 Task: Select email notification preferences to none.
Action: Mouse moved to (1326, 65)
Screenshot: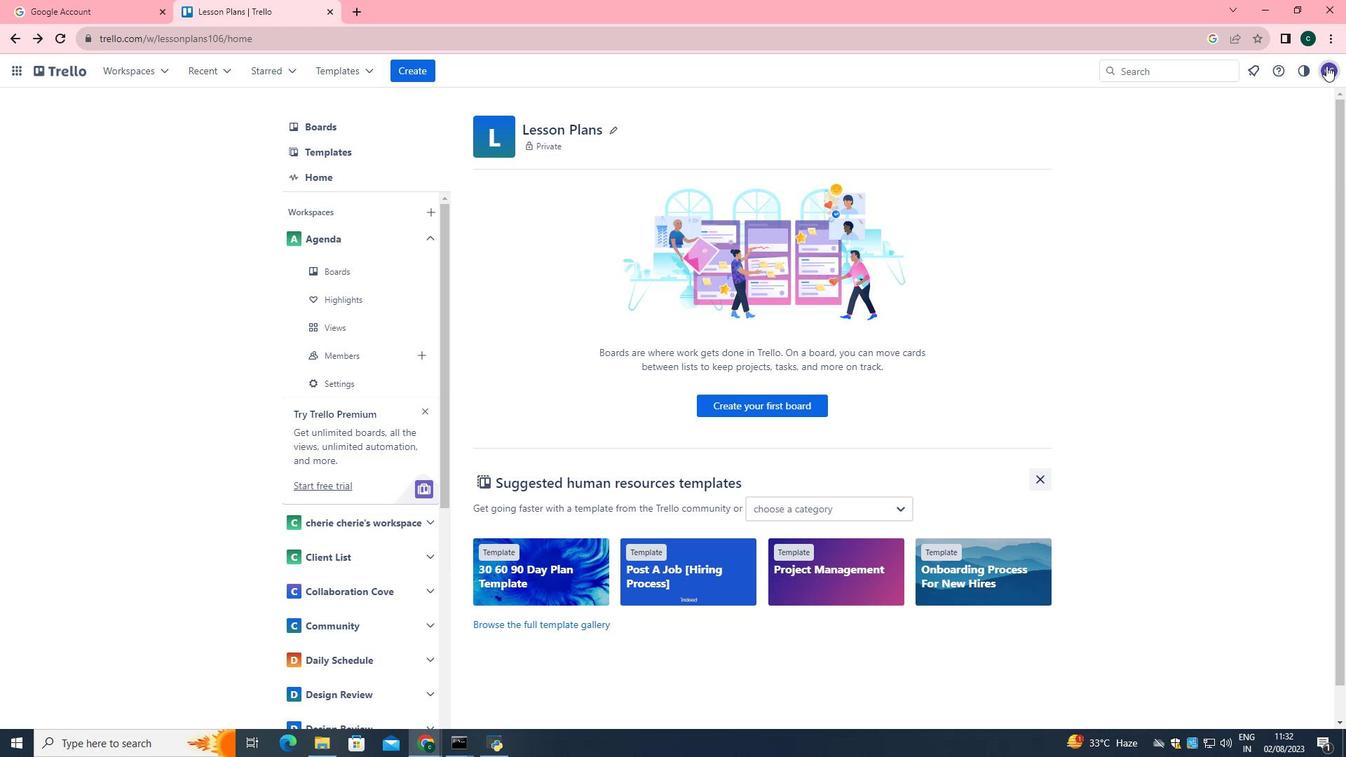 
Action: Mouse pressed left at (1326, 65)
Screenshot: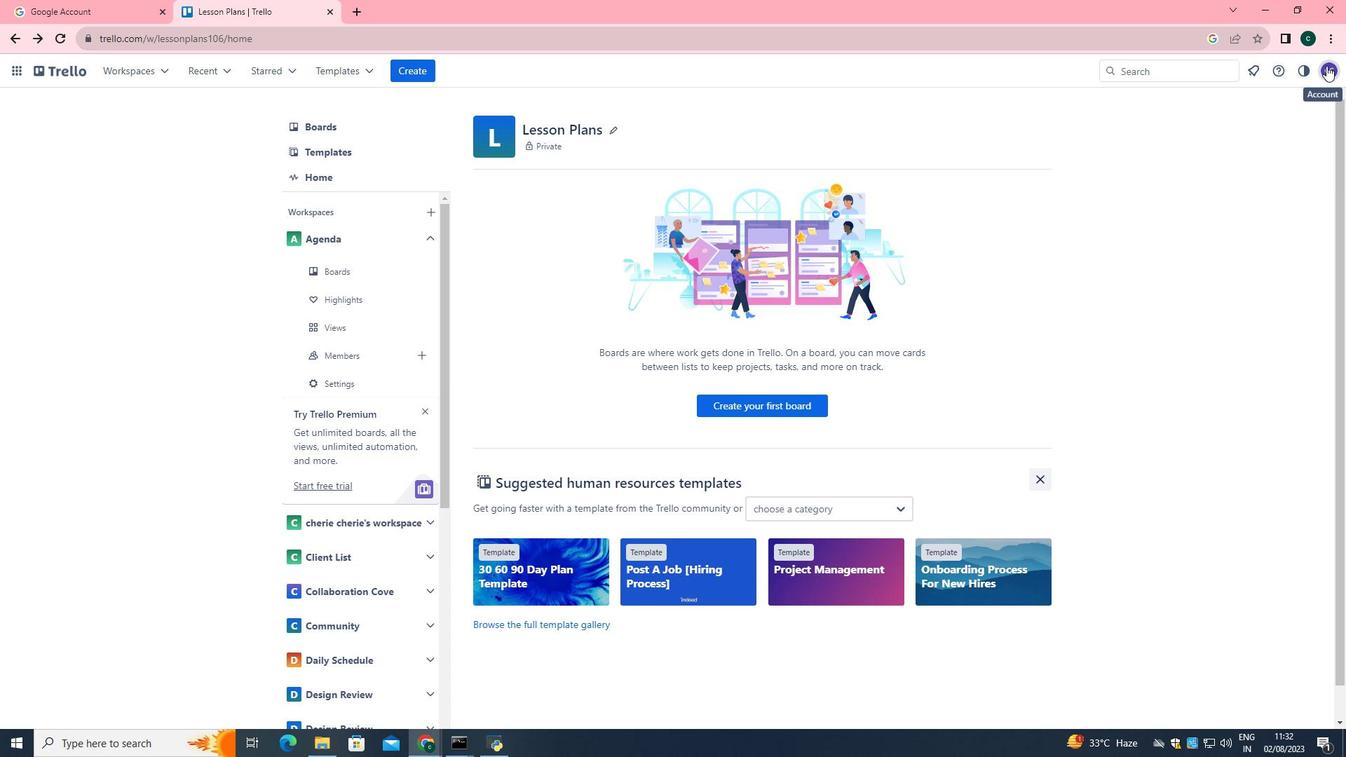 
Action: Mouse moved to (1216, 328)
Screenshot: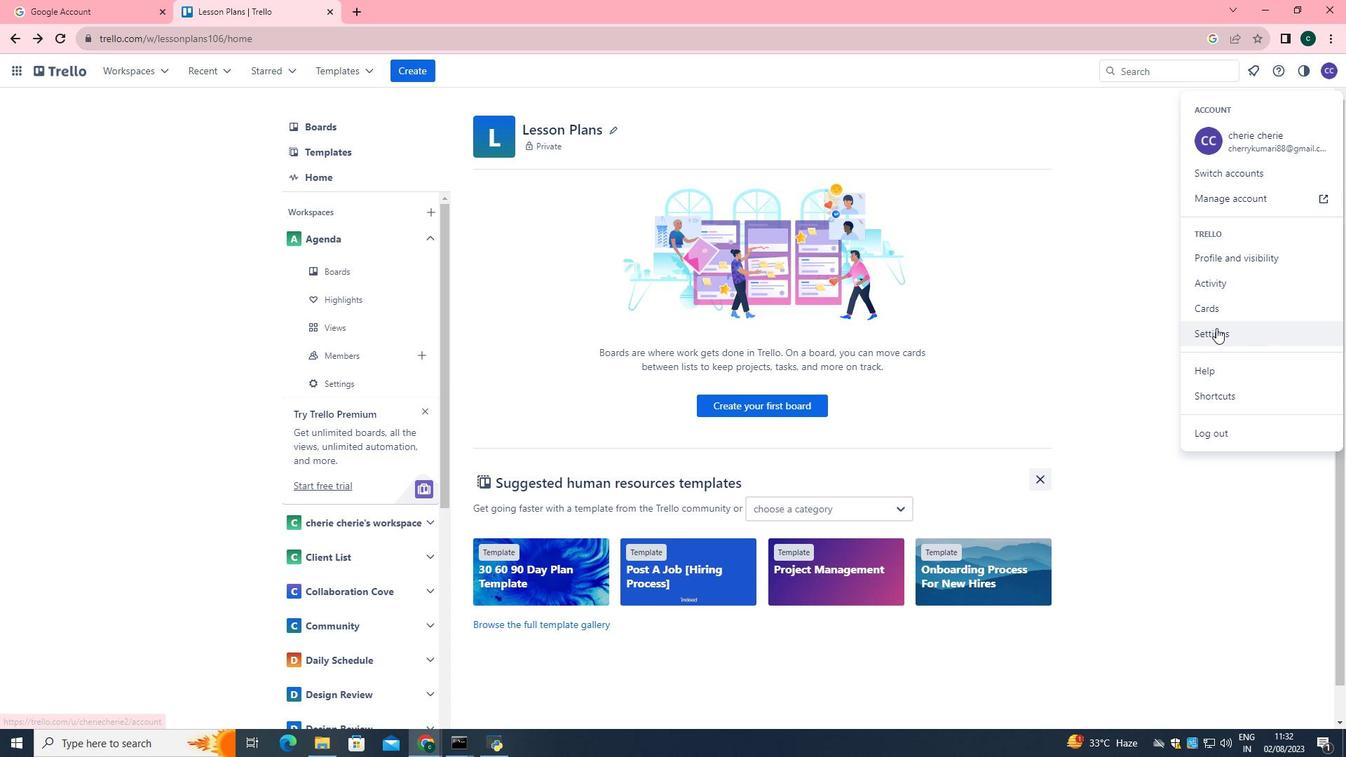 
Action: Mouse pressed left at (1216, 328)
Screenshot: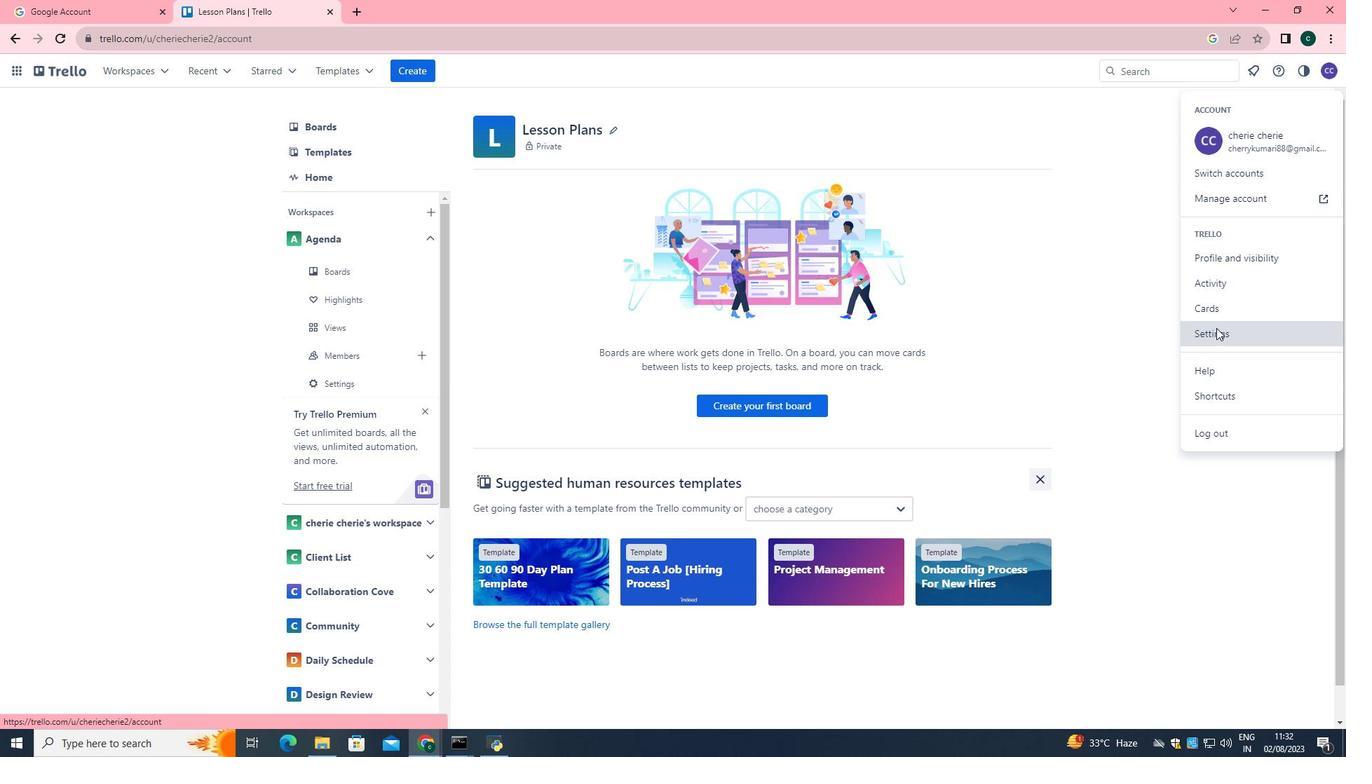 
Action: Mouse moved to (113, 645)
Screenshot: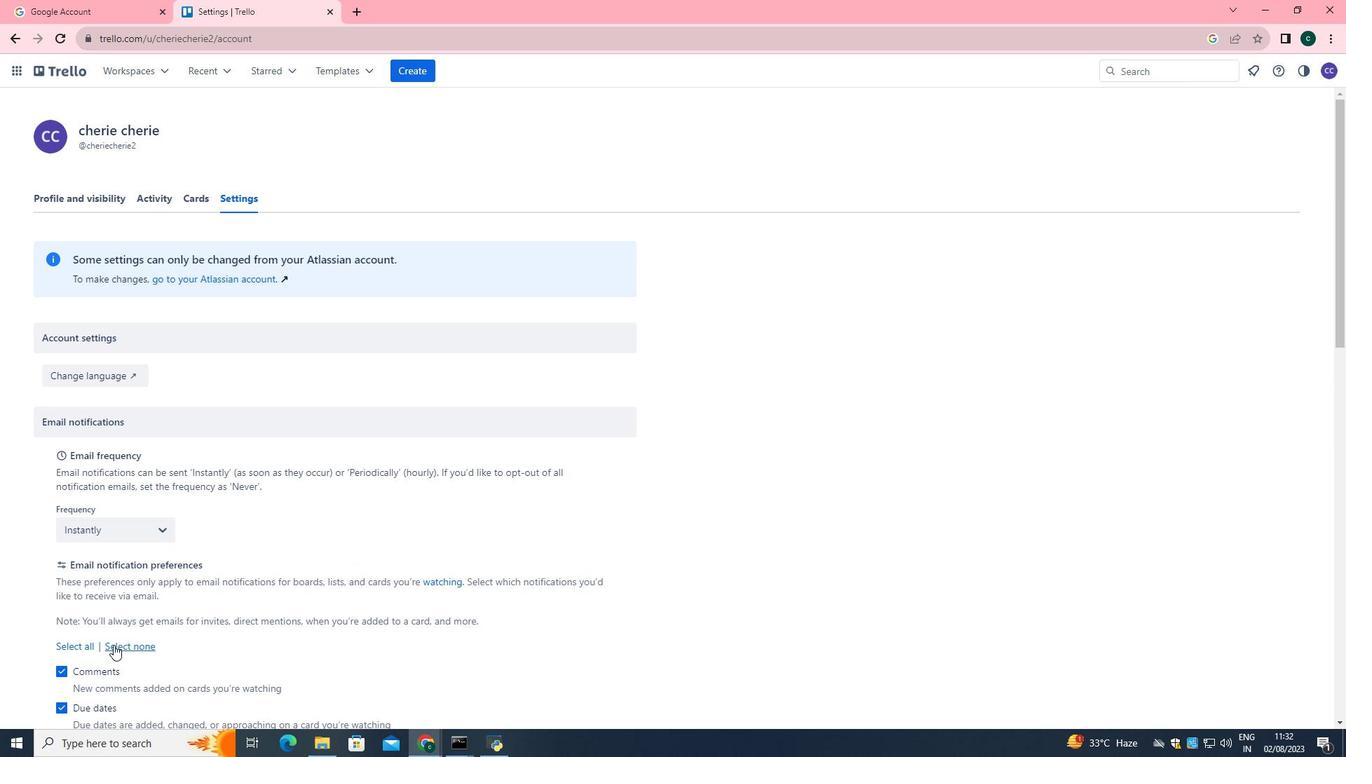 
Action: Mouse pressed left at (113, 645)
Screenshot: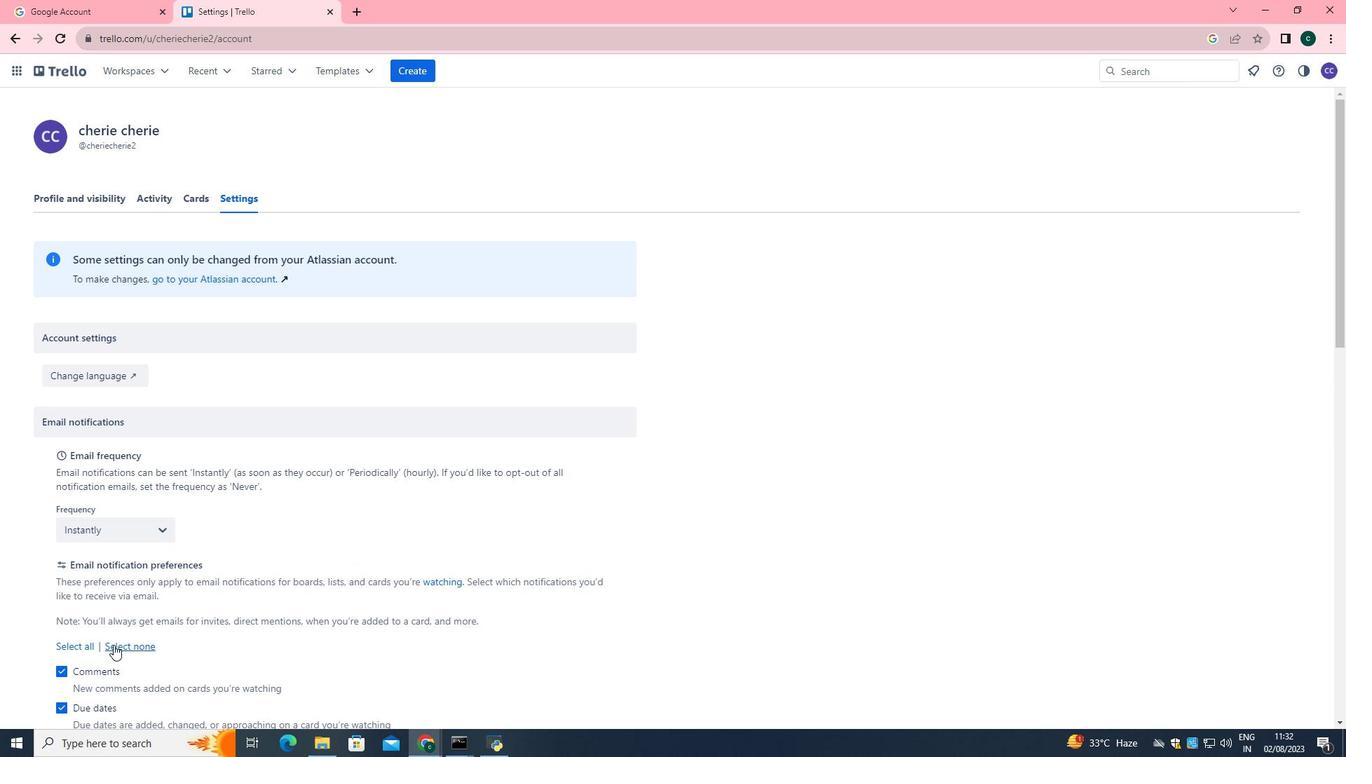 
